 Task: Create Board Competitor Analysis Best Practices to Workspace Angel Investors. Create Board Sales Lead Generation and Qualification to Workspace Angel Investors. Create Board Content Marketing Video Series Strategy and Execution to Workspace Angel Investors
Action: Mouse moved to (296, 65)
Screenshot: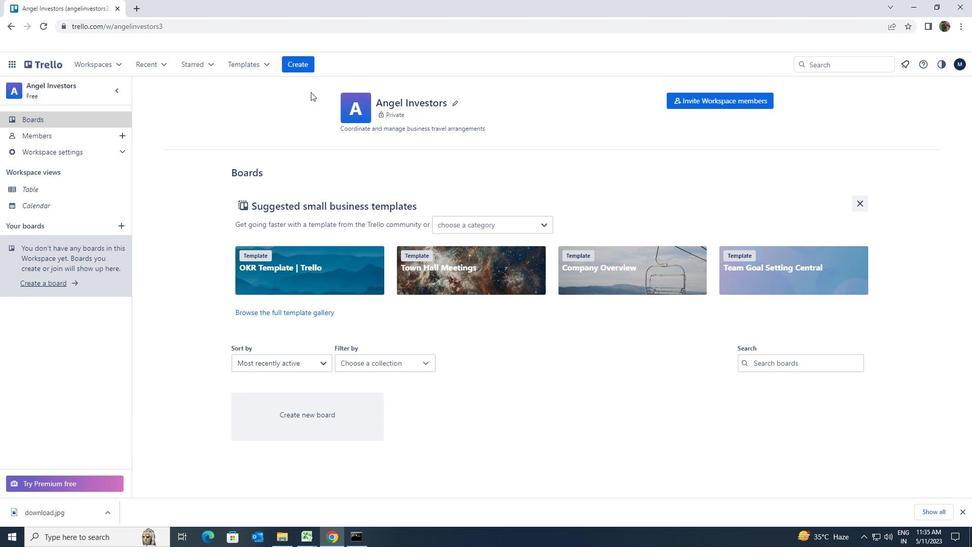 
Action: Mouse pressed left at (296, 65)
Screenshot: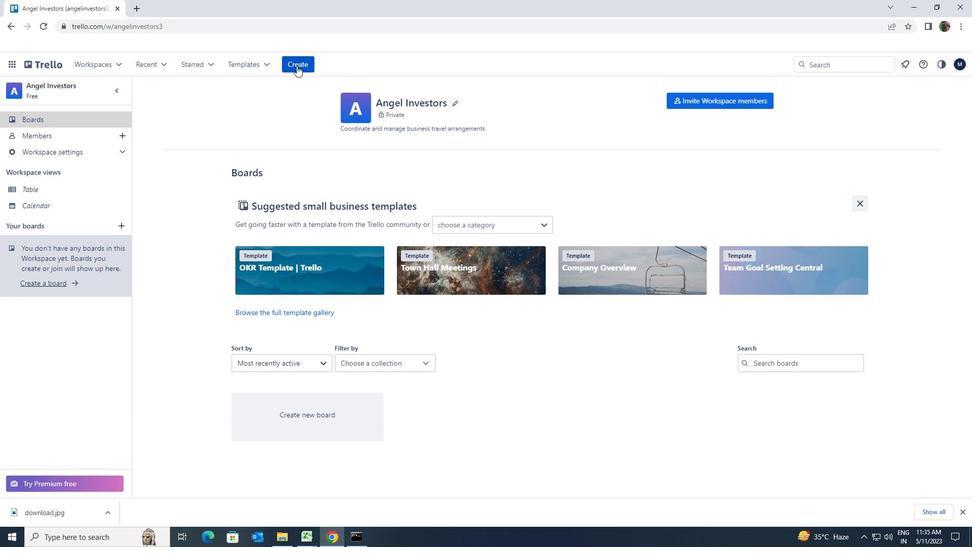 
Action: Mouse moved to (307, 100)
Screenshot: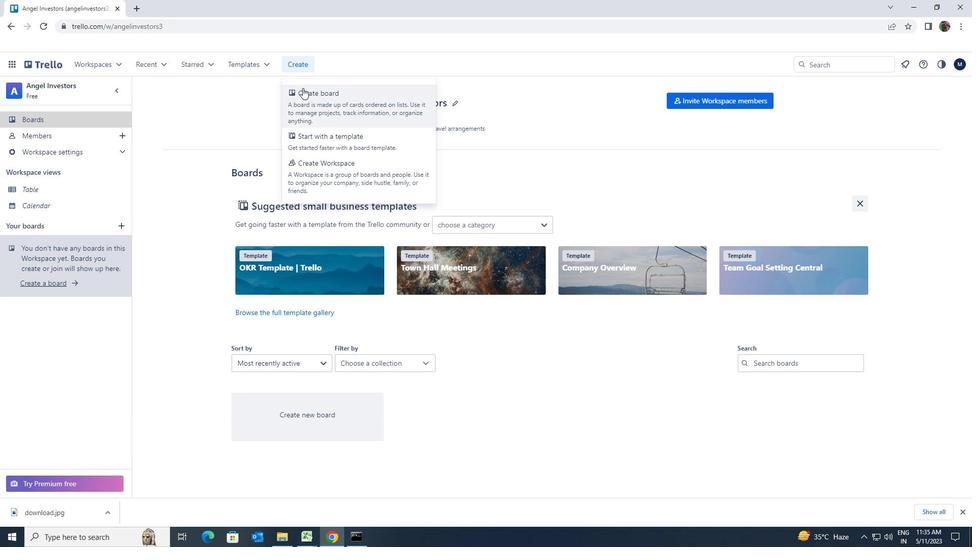 
Action: Mouse pressed left at (307, 100)
Screenshot: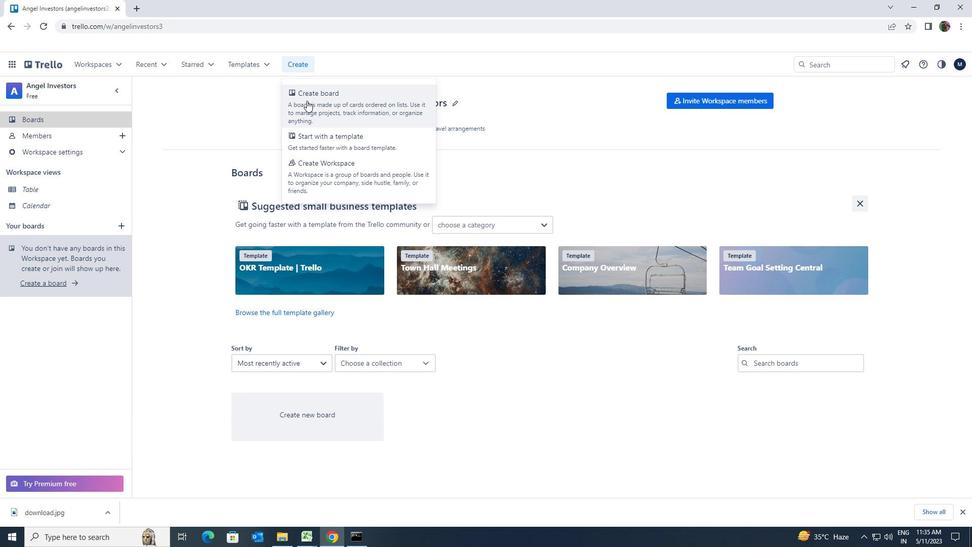 
Action: Key pressed <Key.shift>COMPETT<Key.backspace>ITOR<Key.space><Key.shift>ANALYSIS
Screenshot: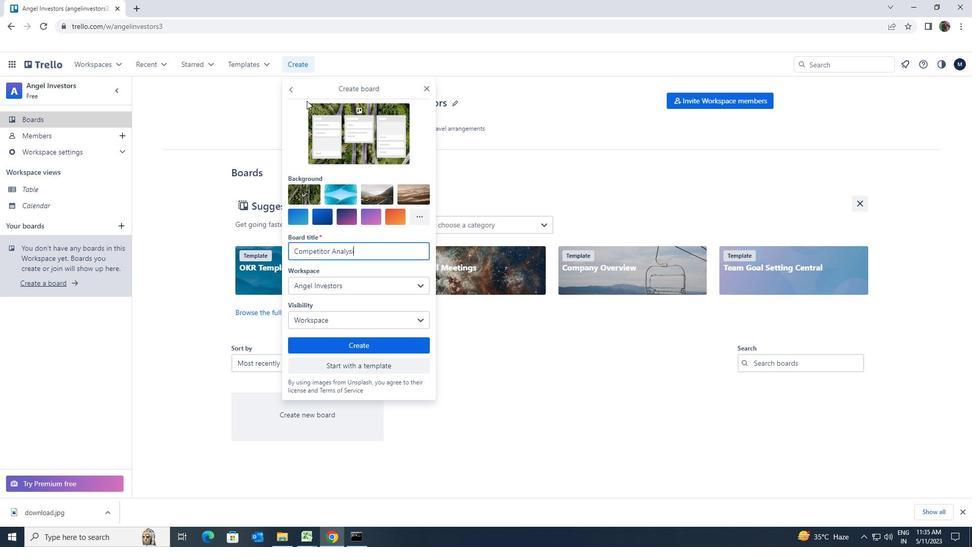 
Action: Mouse moved to (350, 341)
Screenshot: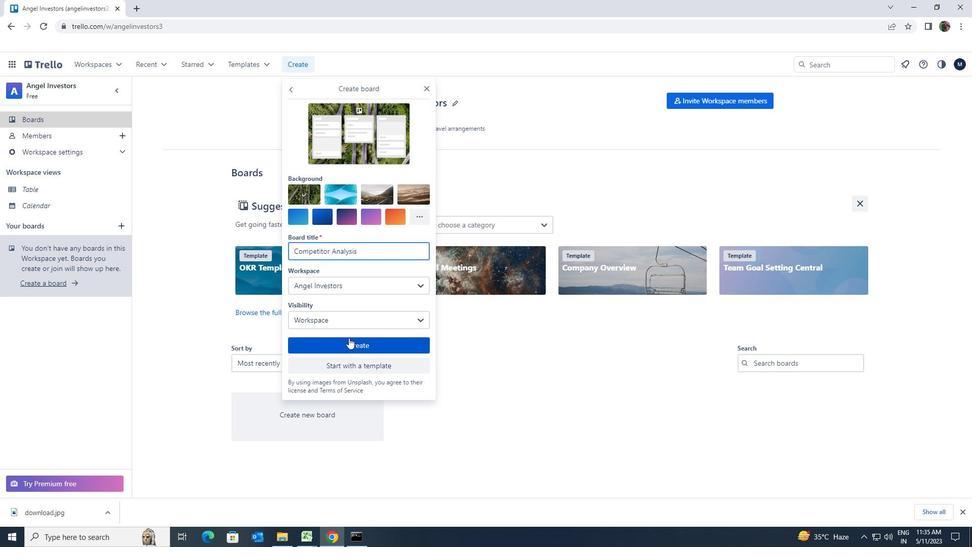
Action: Mouse pressed left at (350, 341)
Screenshot: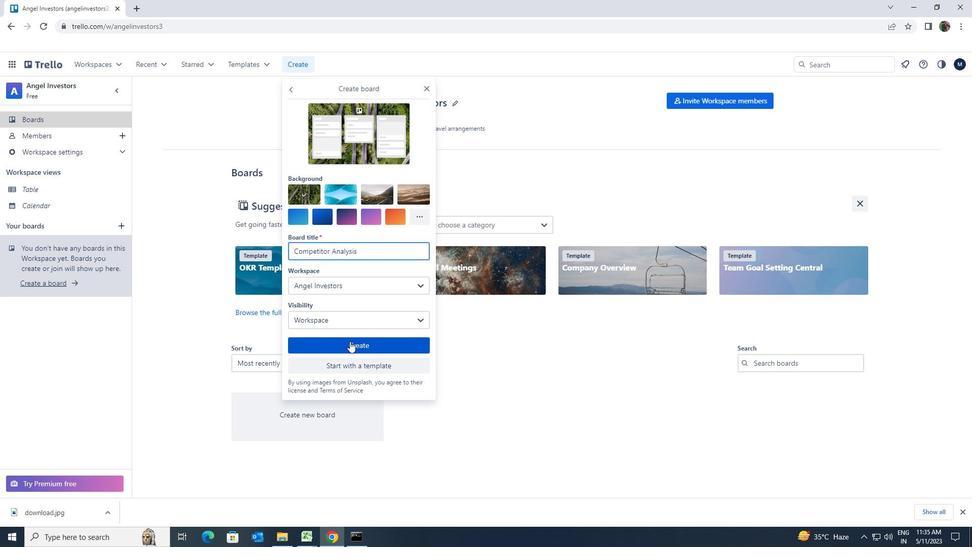 
Action: Mouse moved to (302, 60)
Screenshot: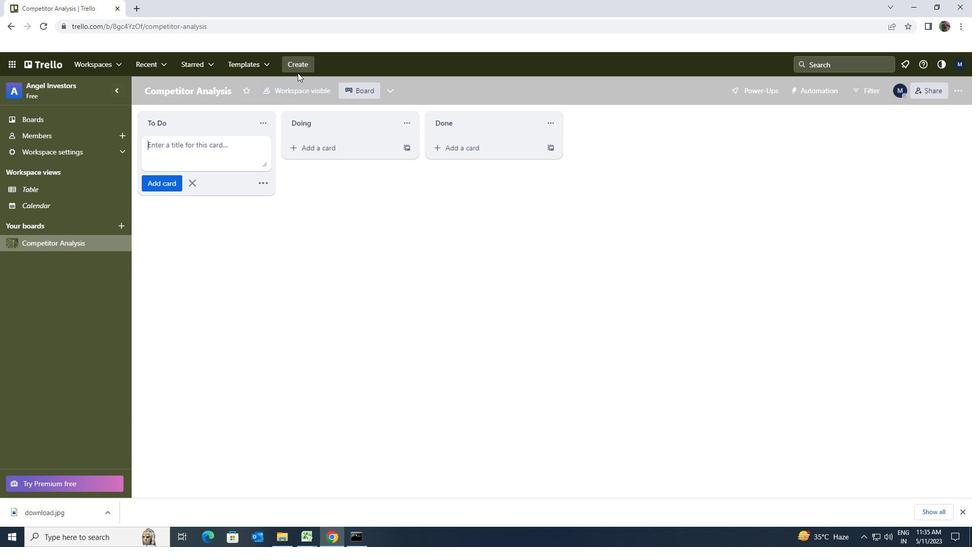 
Action: Mouse pressed left at (302, 60)
Screenshot: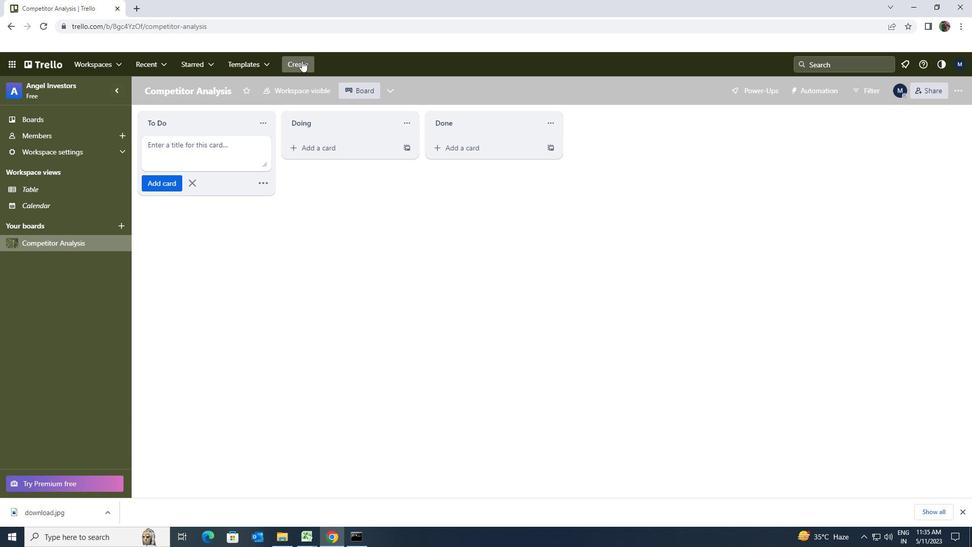 
Action: Mouse moved to (315, 92)
Screenshot: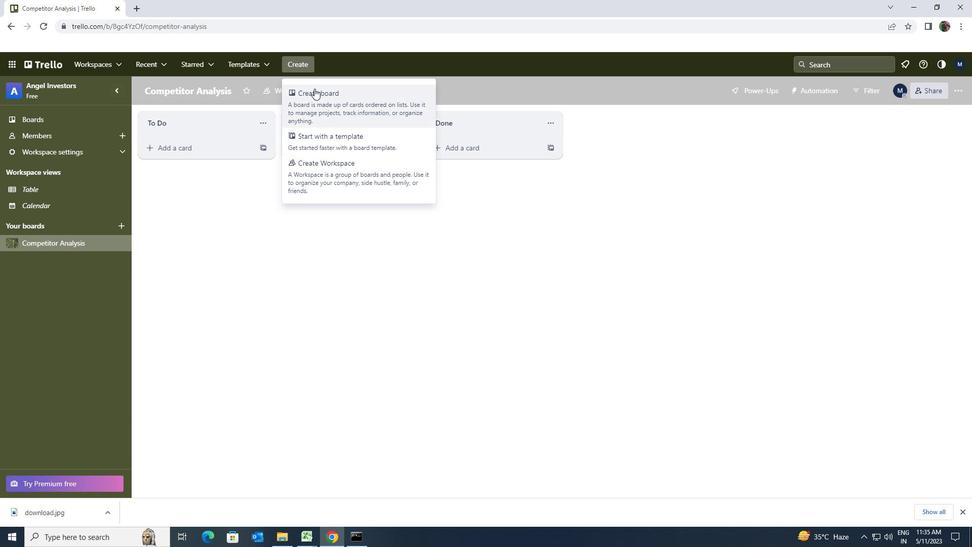 
Action: Mouse pressed left at (315, 92)
Screenshot: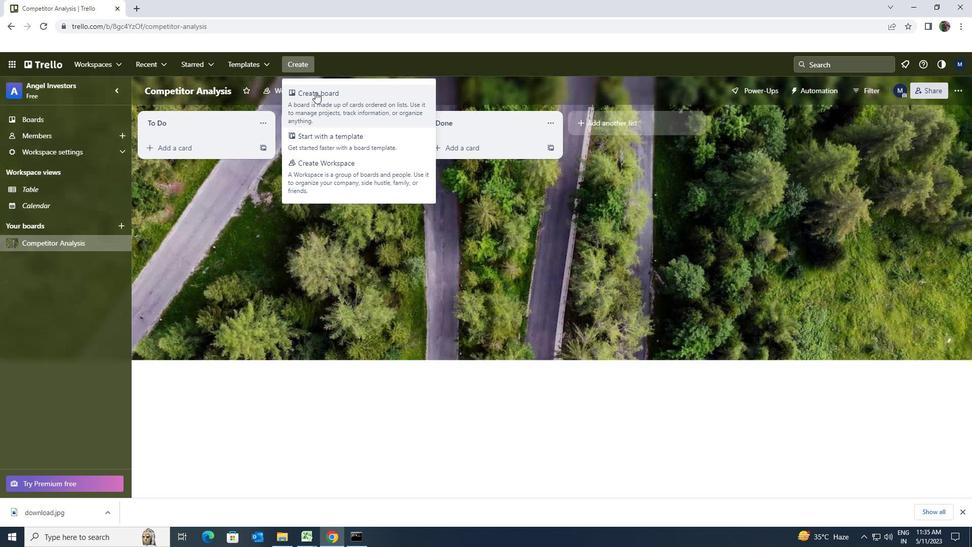 
Action: Key pressed <Key.shift><Key.shift><Key.shift><Key.shift><Key.shift><Key.shift><Key.shift><Key.shift><Key.shift><Key.shift><Key.shift><Key.shift>SALES<Key.space><Key.shift>LEAD<Key.space><Key.shift>GENERATION<Key.space>AND<Key.space><Key.shift><Key.shift><Key.shift><Key.shift><Key.shift><Key.shift><Key.shift><Key.shift><Key.shift><Key.shift><Key.shift><Key.shift><Key.shift><Key.shift><Key.shift><Key.shift><Key.shift><Key.shift><Key.shift><Key.shift><Key.shift><Key.shift>QUALIFICATION
Screenshot: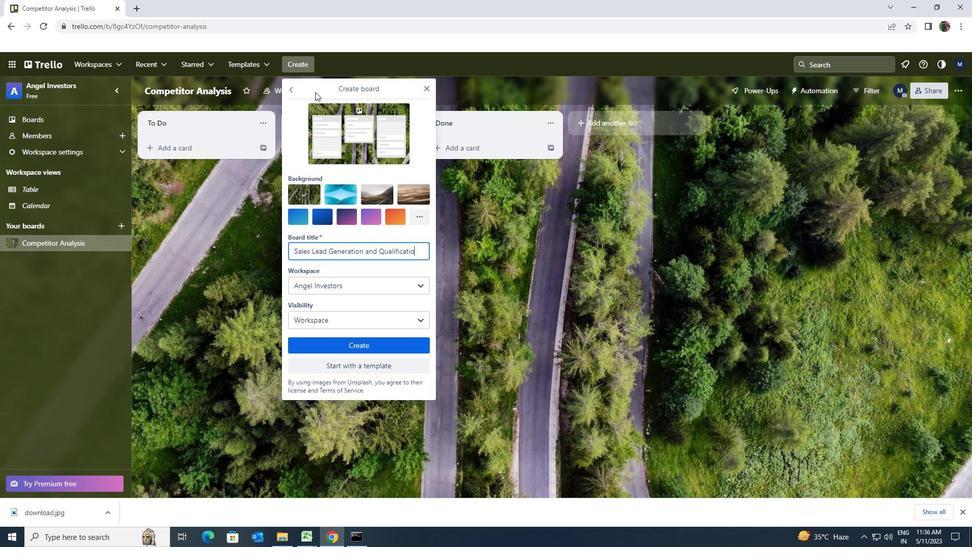 
Action: Mouse moved to (324, 339)
Screenshot: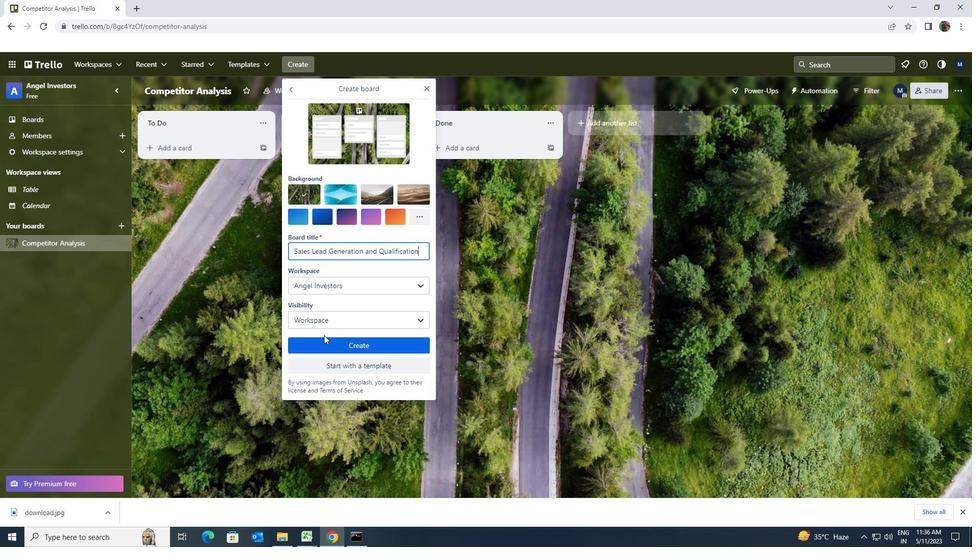 
Action: Mouse pressed left at (324, 339)
Screenshot: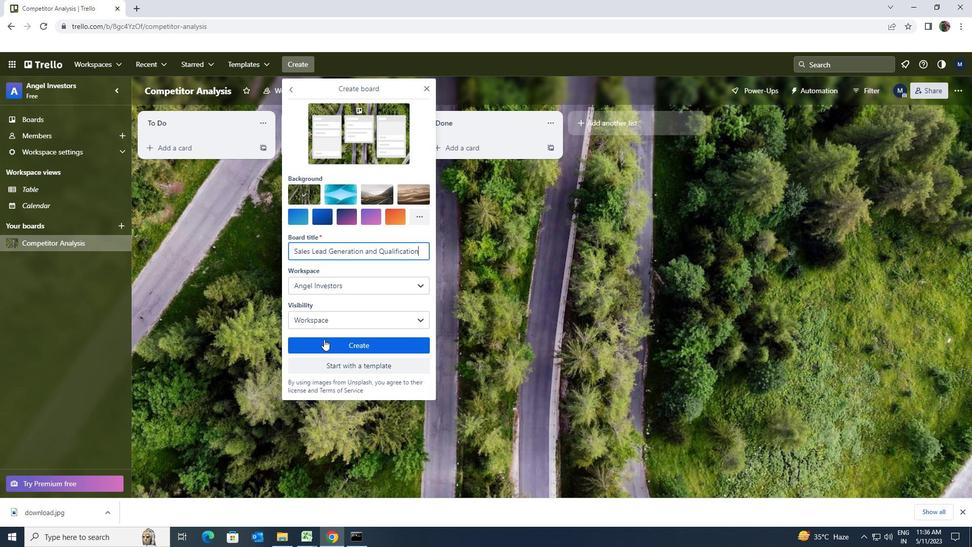
Action: Mouse moved to (308, 64)
Screenshot: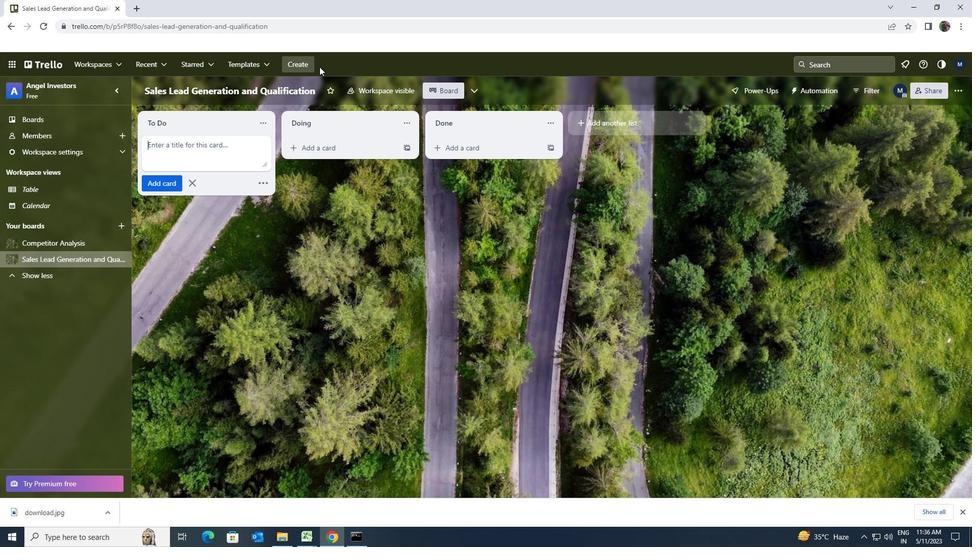 
Action: Mouse pressed left at (308, 64)
Screenshot: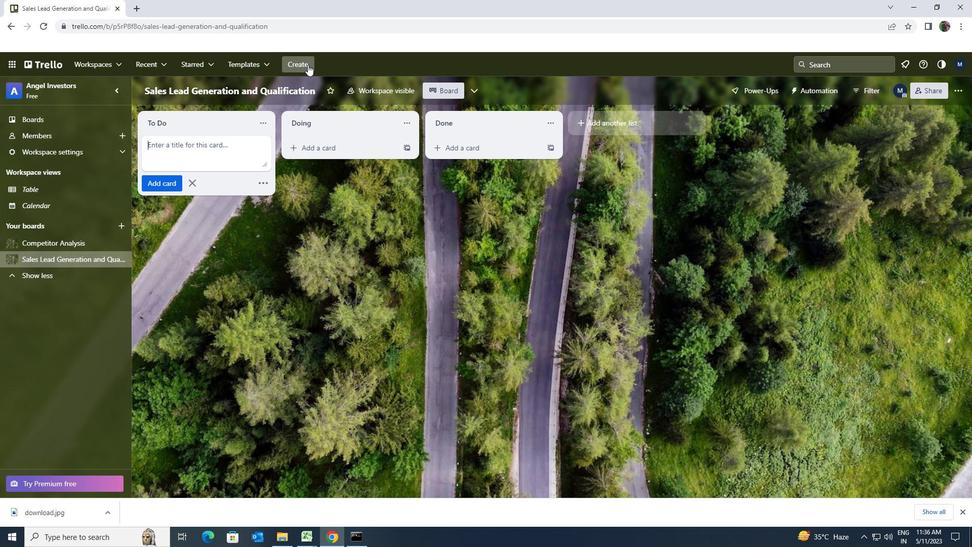 
Action: Mouse moved to (329, 103)
Screenshot: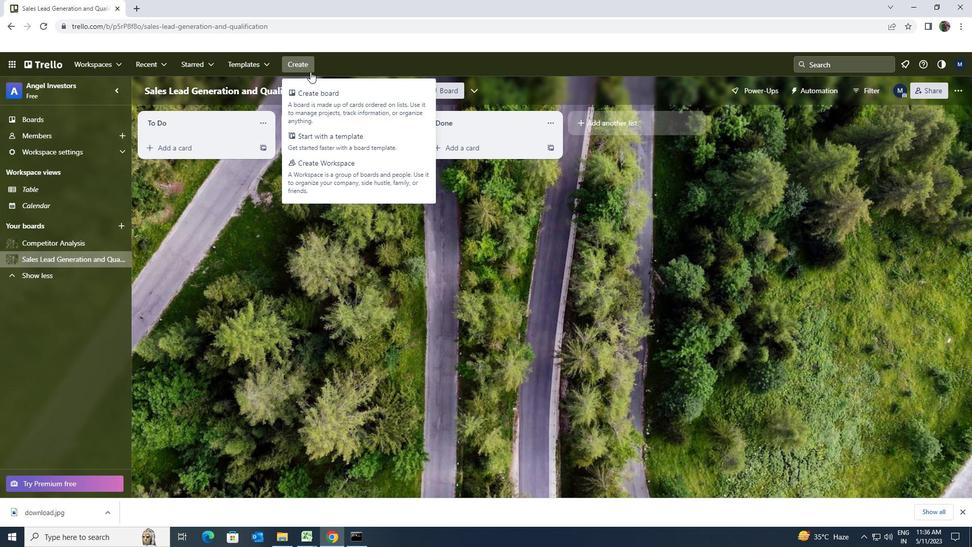 
Action: Mouse pressed left at (329, 103)
Screenshot: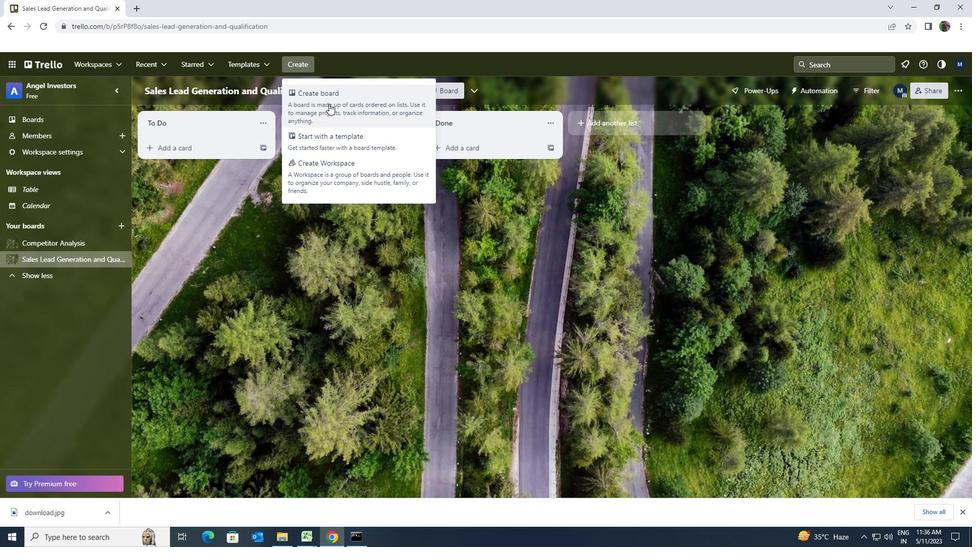 
Action: Key pressed <Key.shift><Key.shift><Key.shift><Key.shift><Key.shift><Key.shift>CONTENT<Key.space><Key.shift>MARKETING<Key.space><Key.shift>VIDEOS<Key.space><Key.shift>SERIES<Key.space><Key.shift>STRATEGY<Key.space>AND<Key.space><Key.shift><Key.shift><Key.shift><Key.shift><Key.shift><Key.shift><Key.shift><Key.shift><Key.shift><Key.shift>EXECUTION
Screenshot: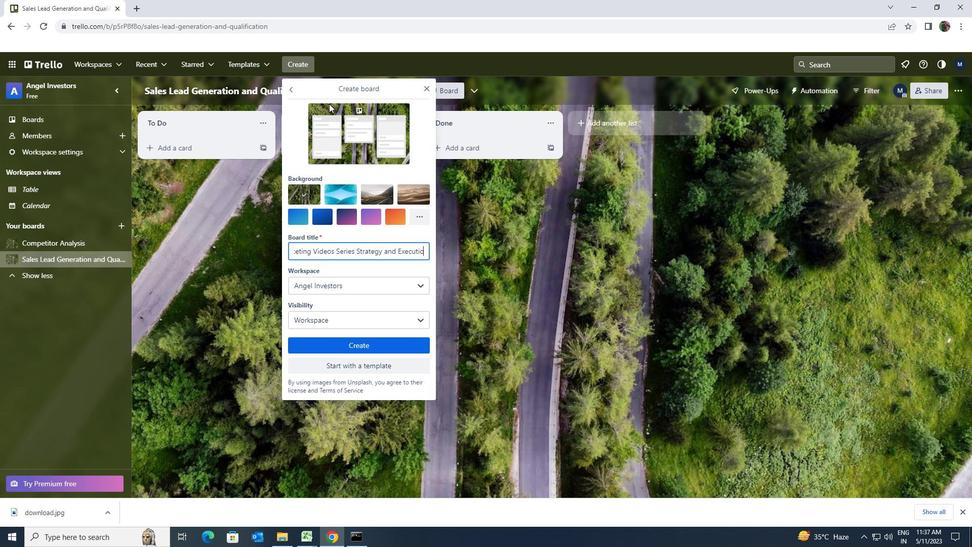 
Action: Mouse moved to (343, 346)
Screenshot: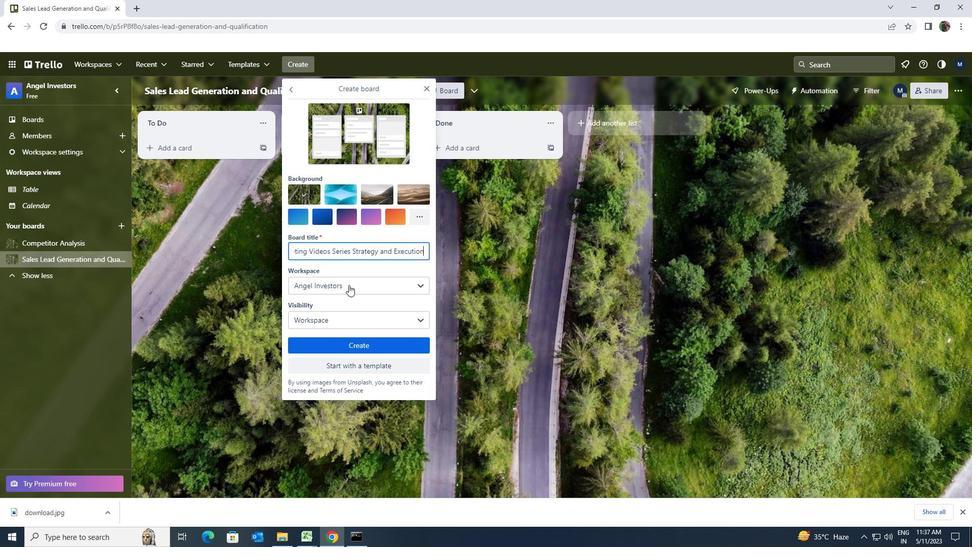 
Action: Mouse pressed left at (343, 346)
Screenshot: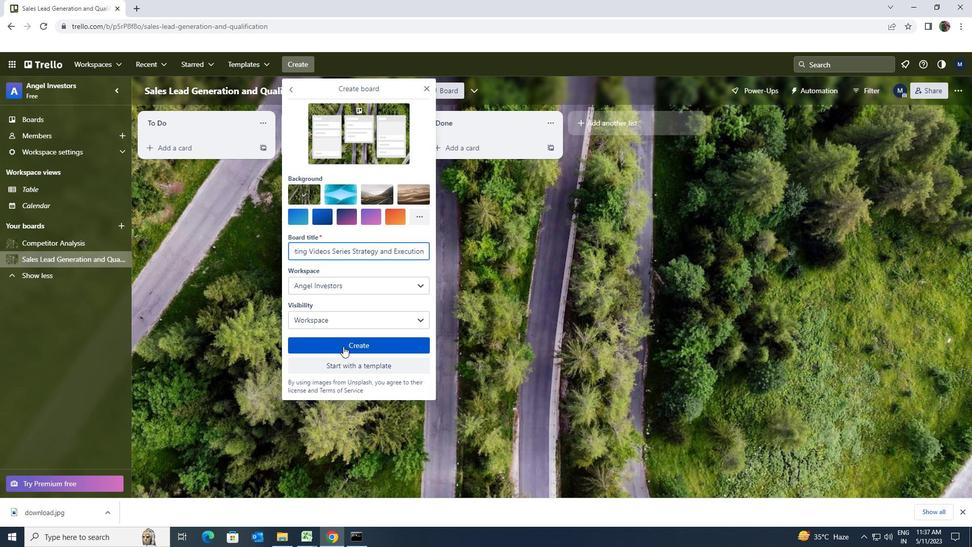 
